Task: Open user snippets of html.
Action: Mouse moved to (16, 542)
Screenshot: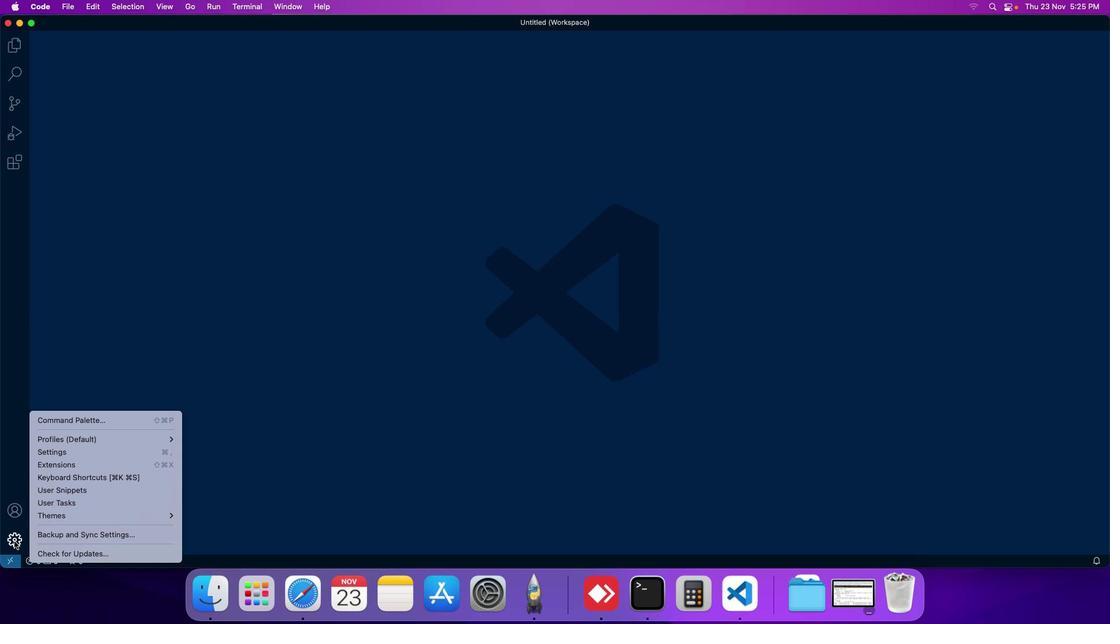 
Action: Mouse pressed left at (16, 542)
Screenshot: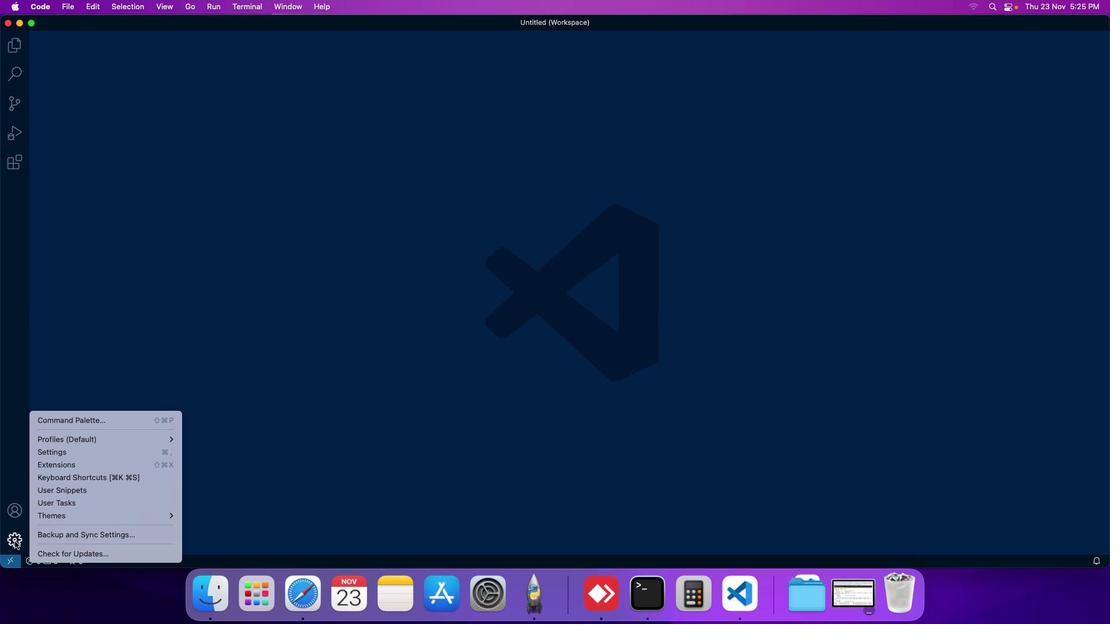 
Action: Mouse moved to (54, 489)
Screenshot: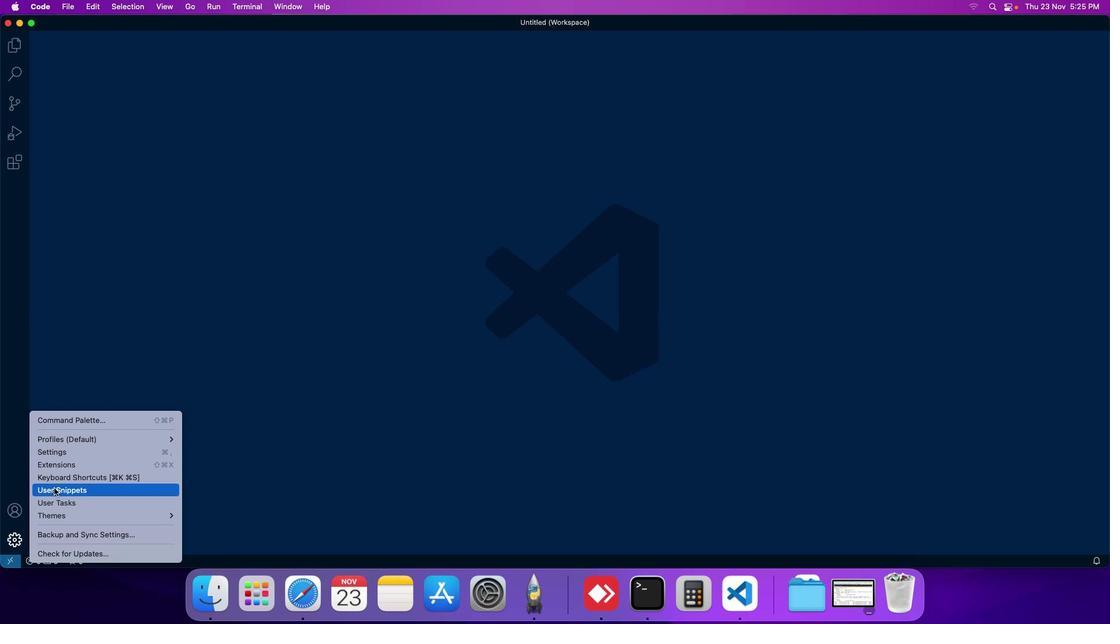 
Action: Mouse pressed left at (54, 489)
Screenshot: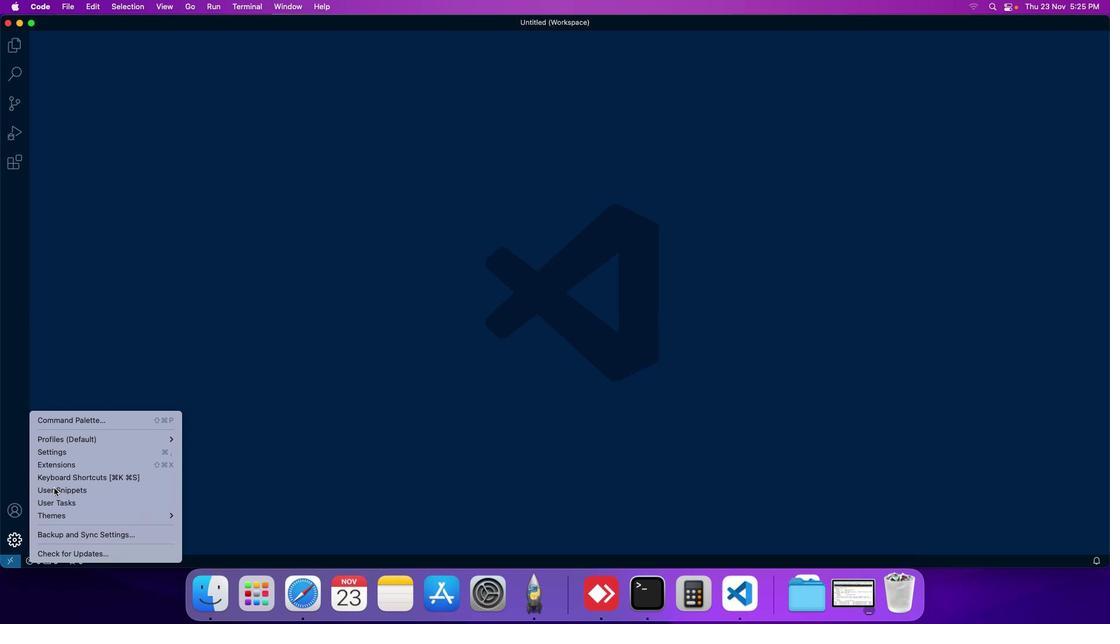 
Action: Mouse moved to (441, 131)
Screenshot: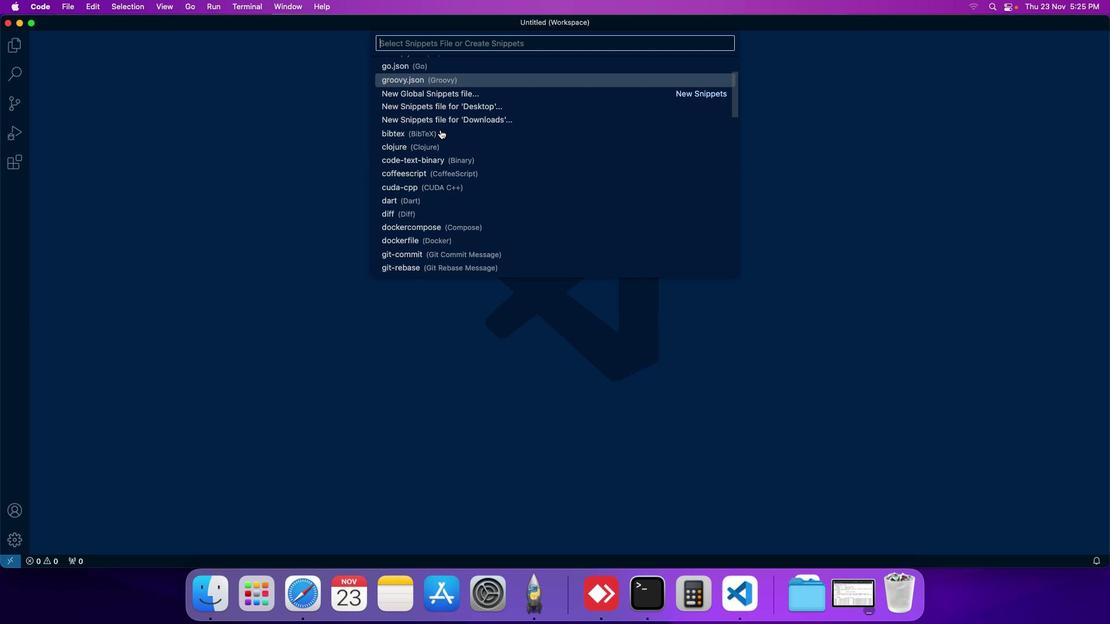 
Action: Mouse scrolled (441, 131) with delta (1, 0)
Screenshot: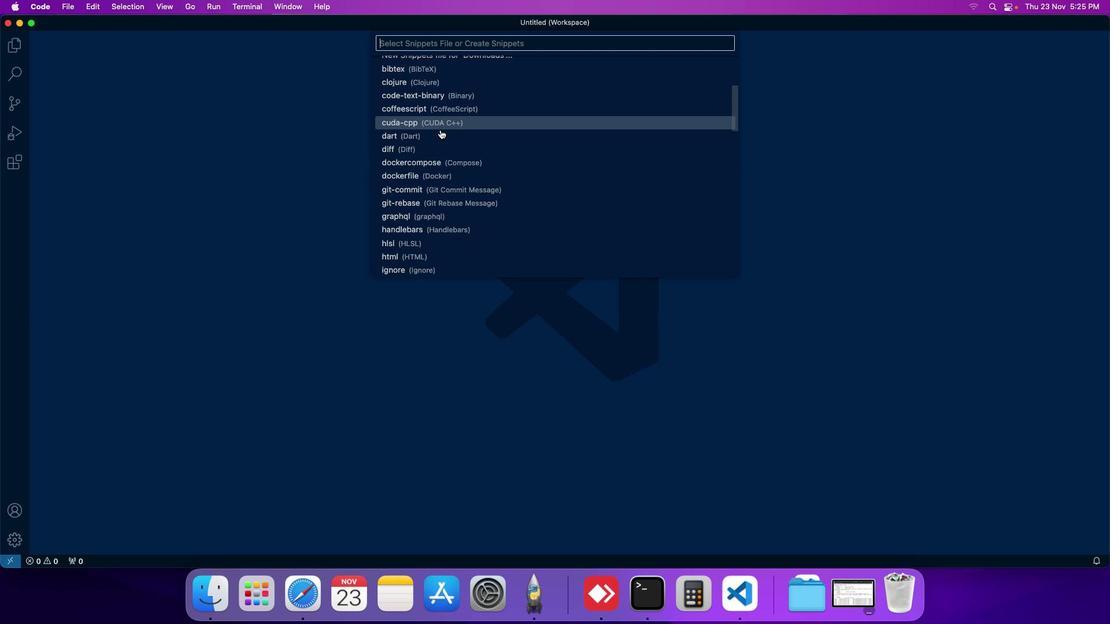 
Action: Mouse scrolled (441, 131) with delta (1, 0)
Screenshot: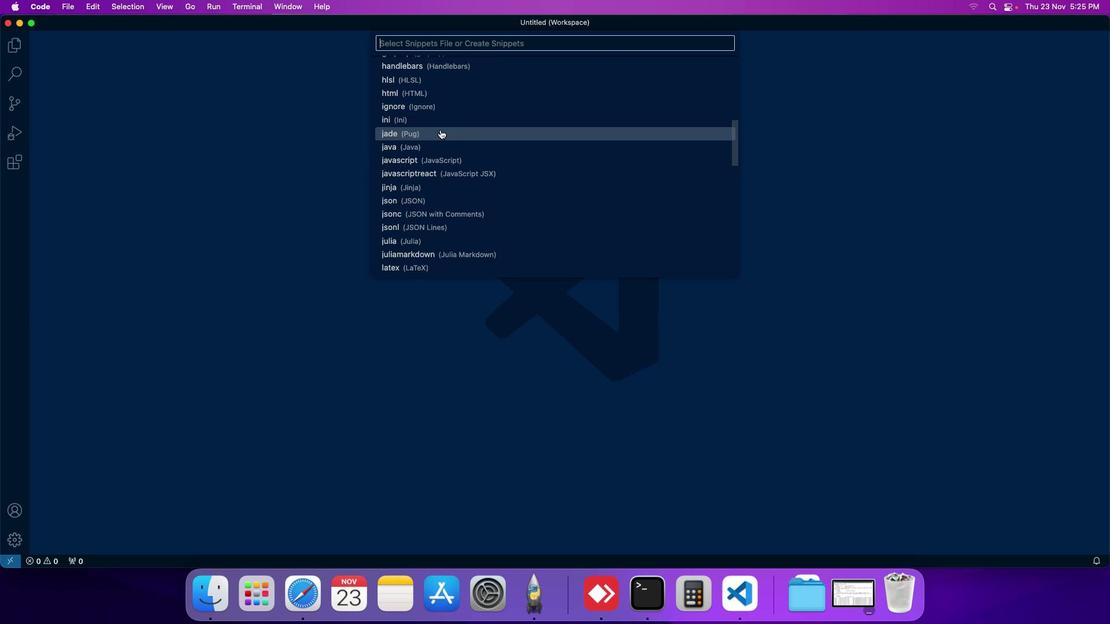 
Action: Mouse moved to (406, 93)
Screenshot: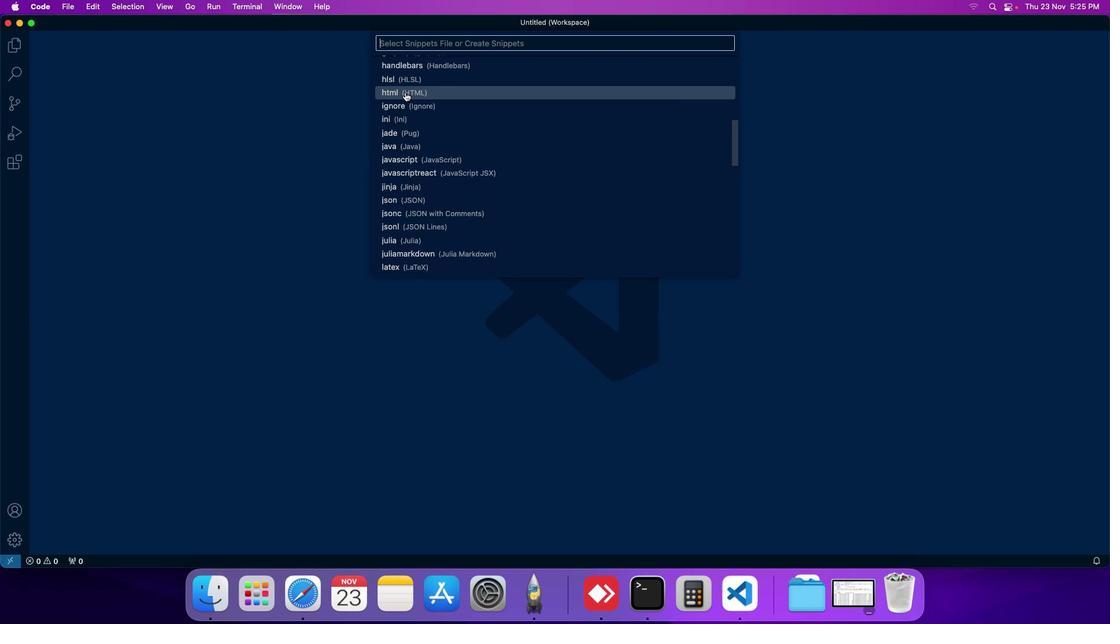 
Action: Mouse pressed left at (406, 93)
Screenshot: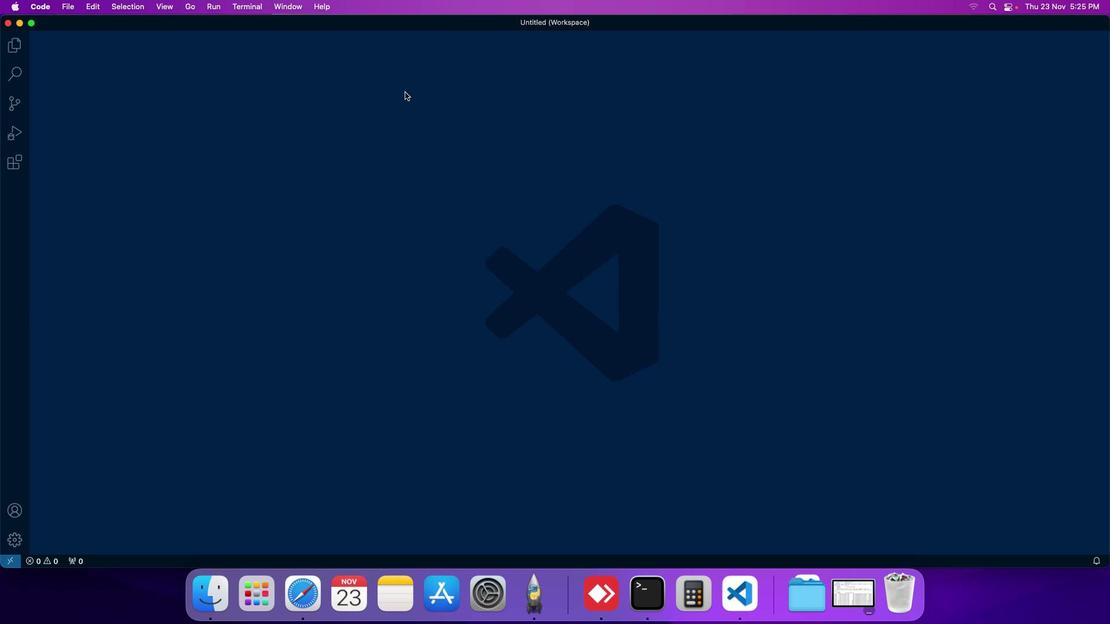
Action: Mouse moved to (316, 198)
Screenshot: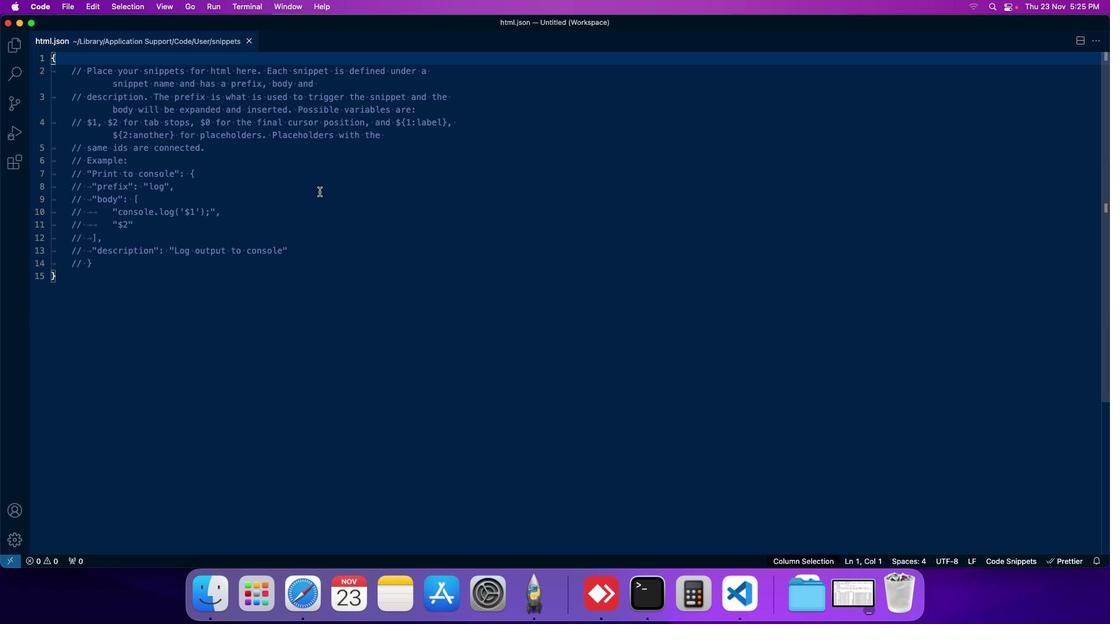 
